 Task: Sort the products in the category "More Dips & Spreads" by unit price (low first).
Action: Mouse moved to (800, 262)
Screenshot: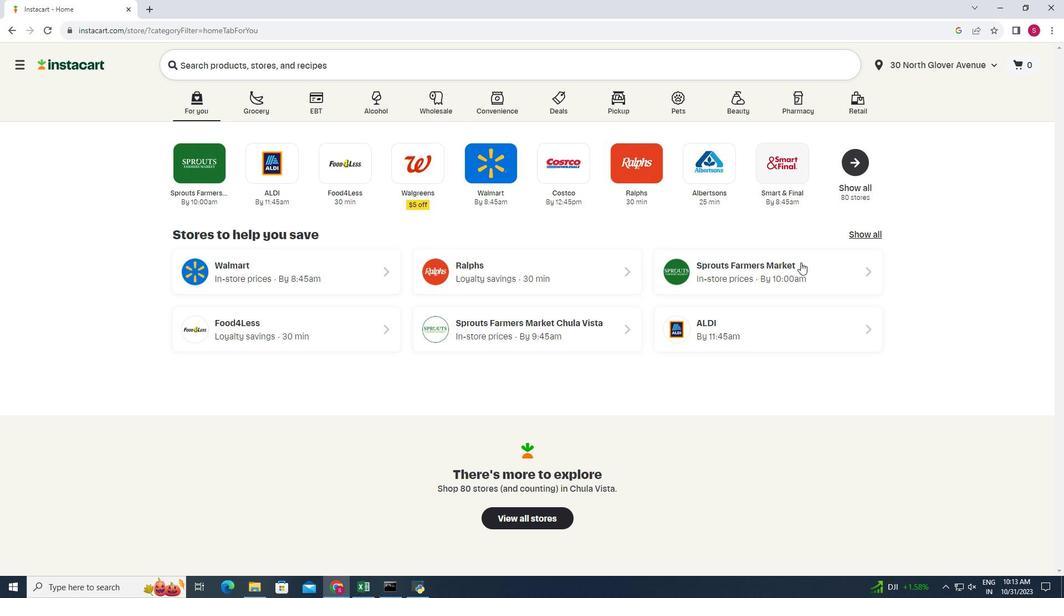 
Action: Mouse pressed left at (800, 262)
Screenshot: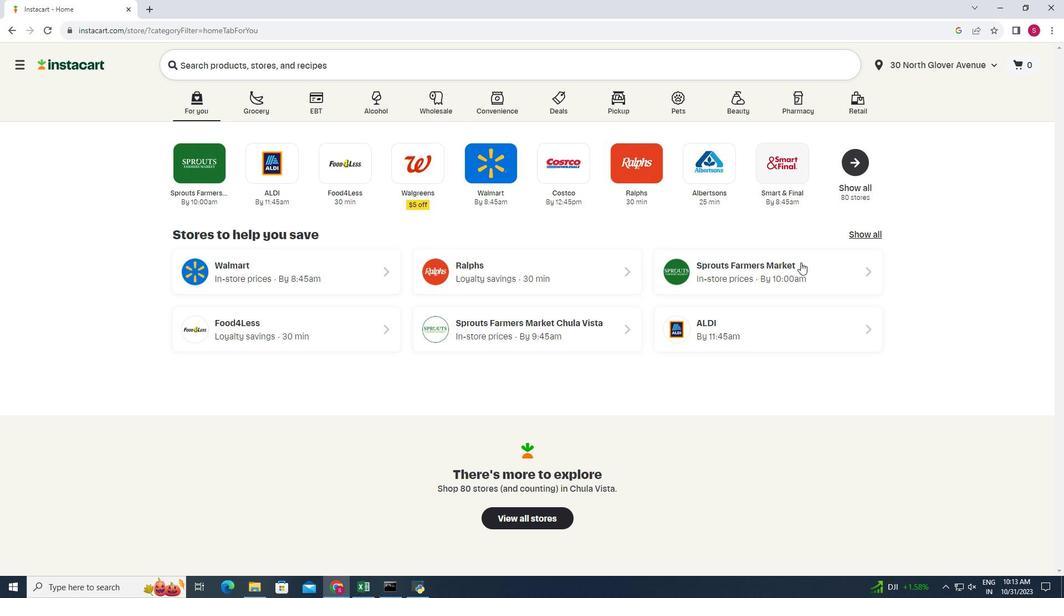 
Action: Mouse moved to (16, 486)
Screenshot: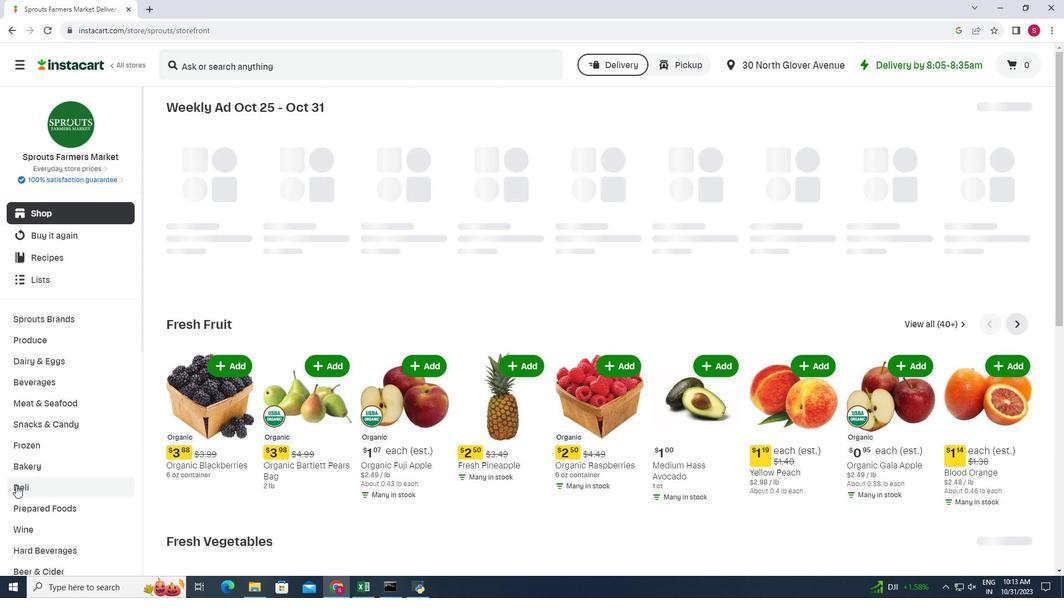 
Action: Mouse pressed left at (16, 486)
Screenshot: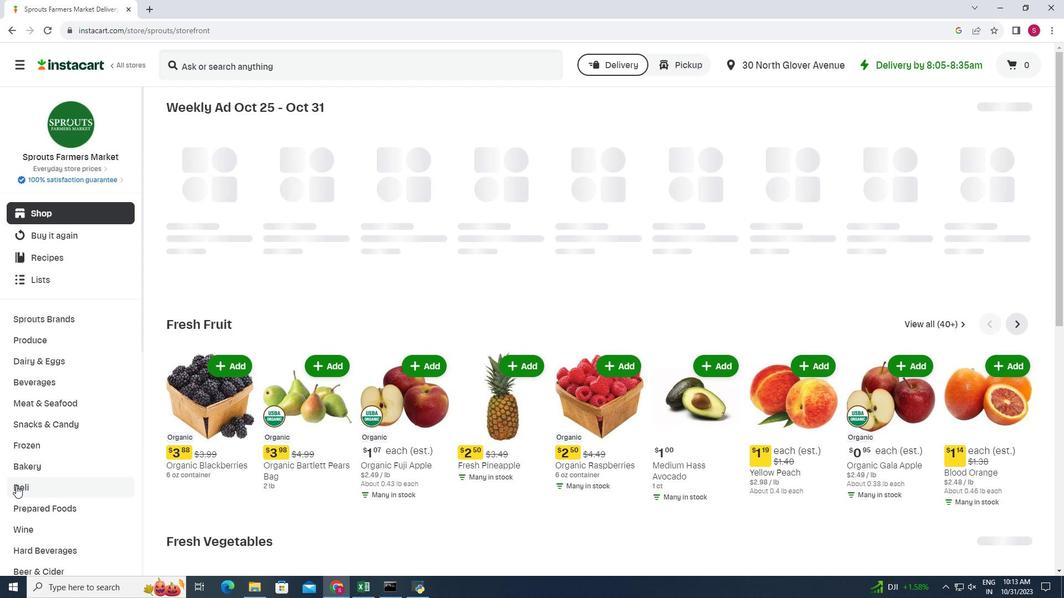 
Action: Mouse moved to (354, 132)
Screenshot: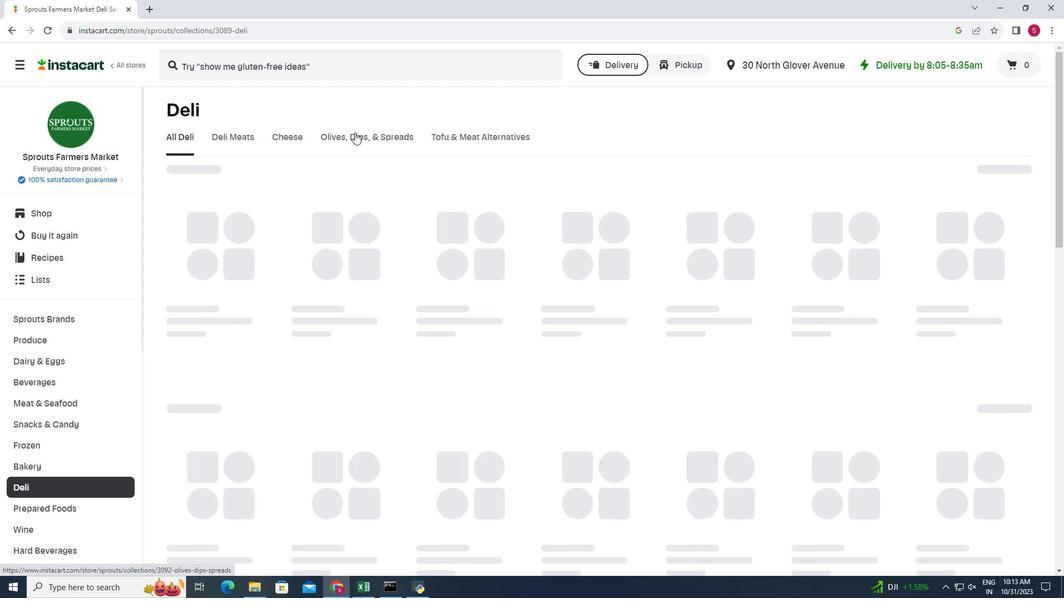 
Action: Mouse pressed left at (354, 132)
Screenshot: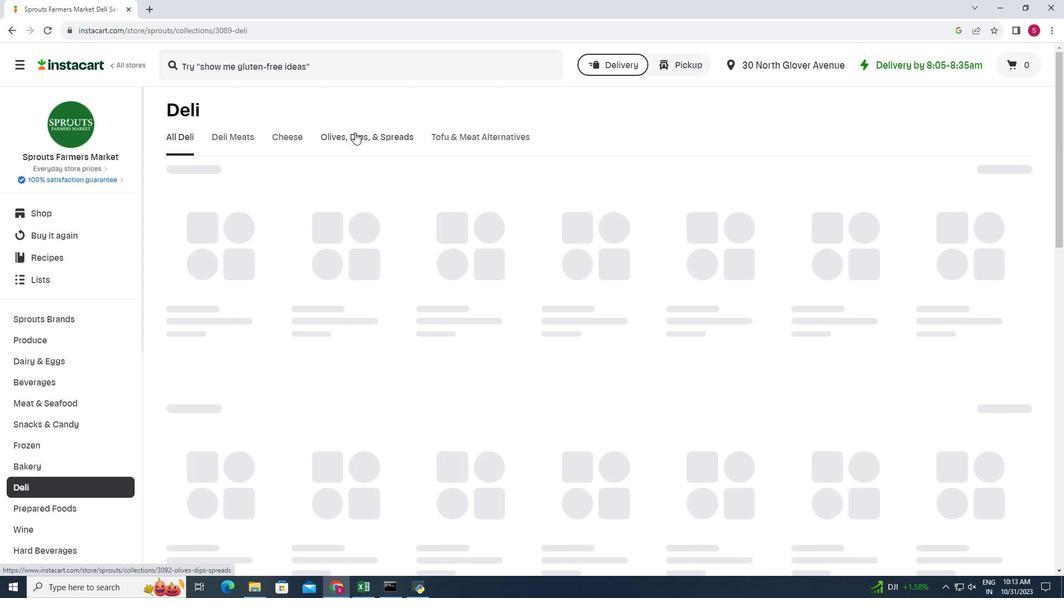 
Action: Mouse moved to (571, 173)
Screenshot: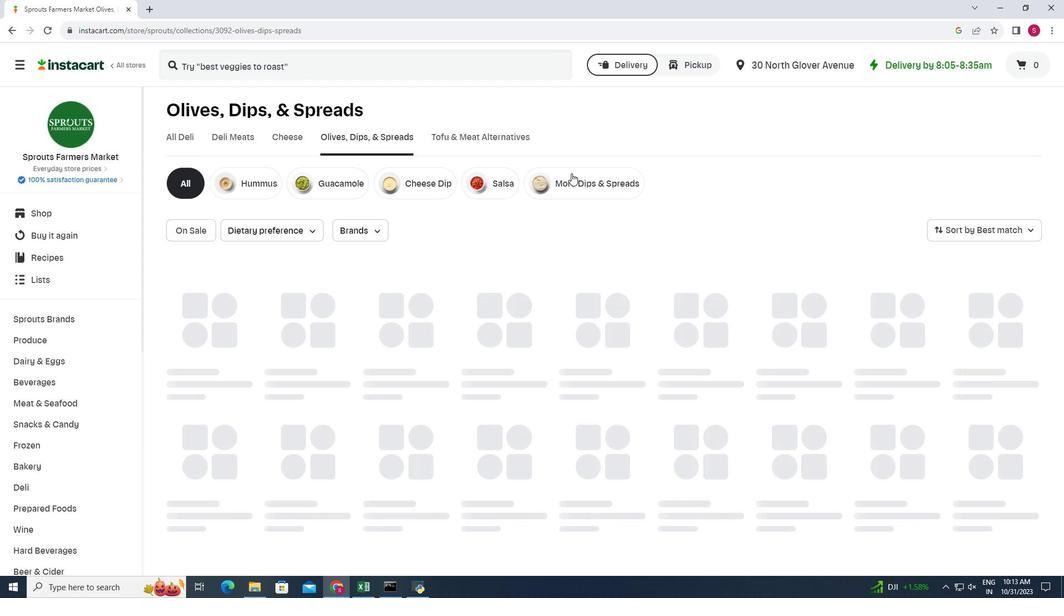 
Action: Mouse pressed left at (571, 173)
Screenshot: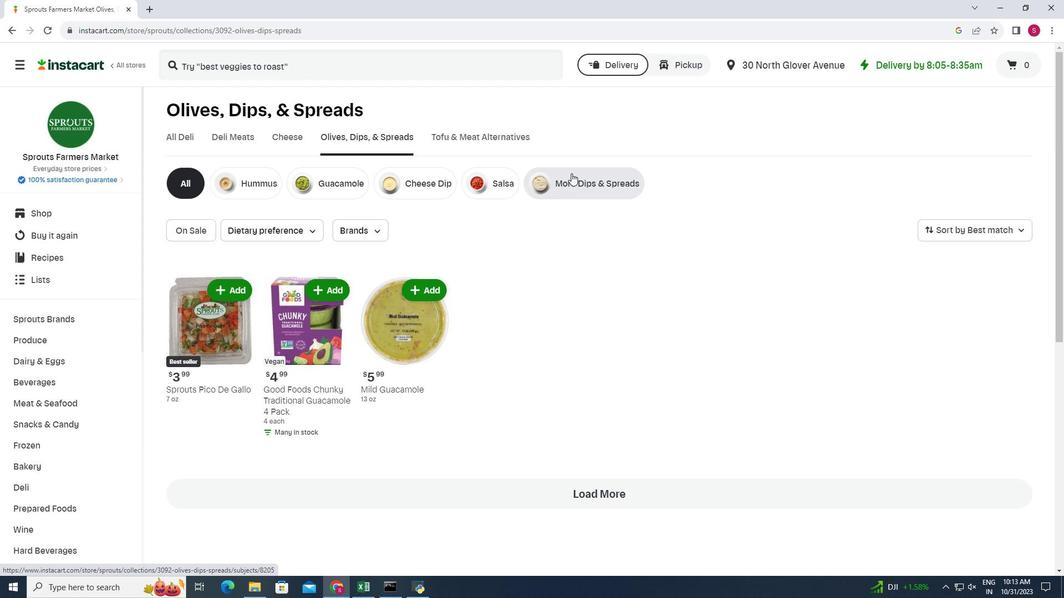 
Action: Mouse moved to (1014, 225)
Screenshot: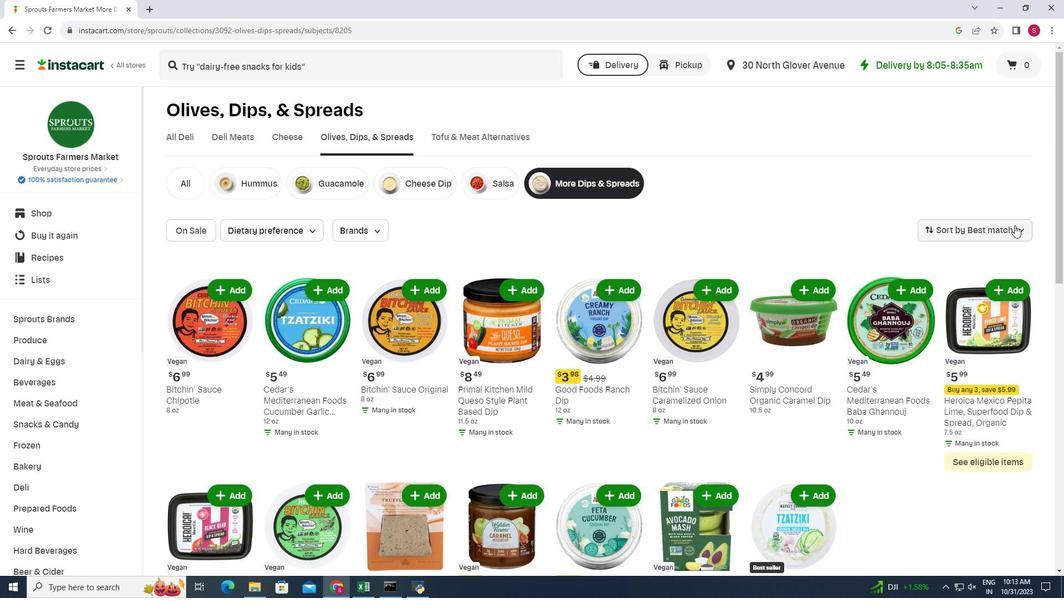 
Action: Mouse pressed left at (1014, 225)
Screenshot: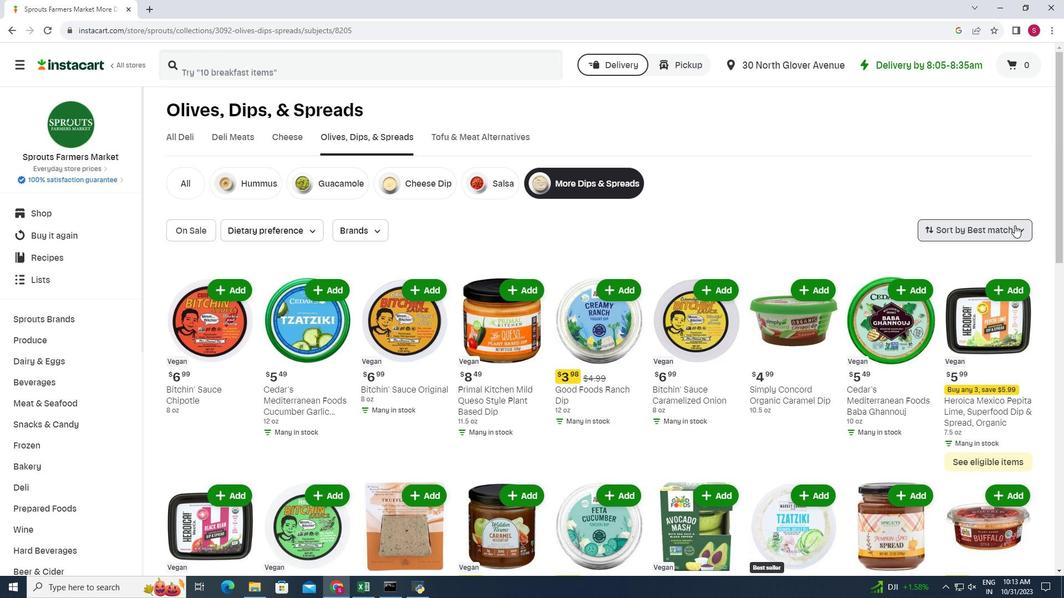
Action: Mouse moved to (983, 329)
Screenshot: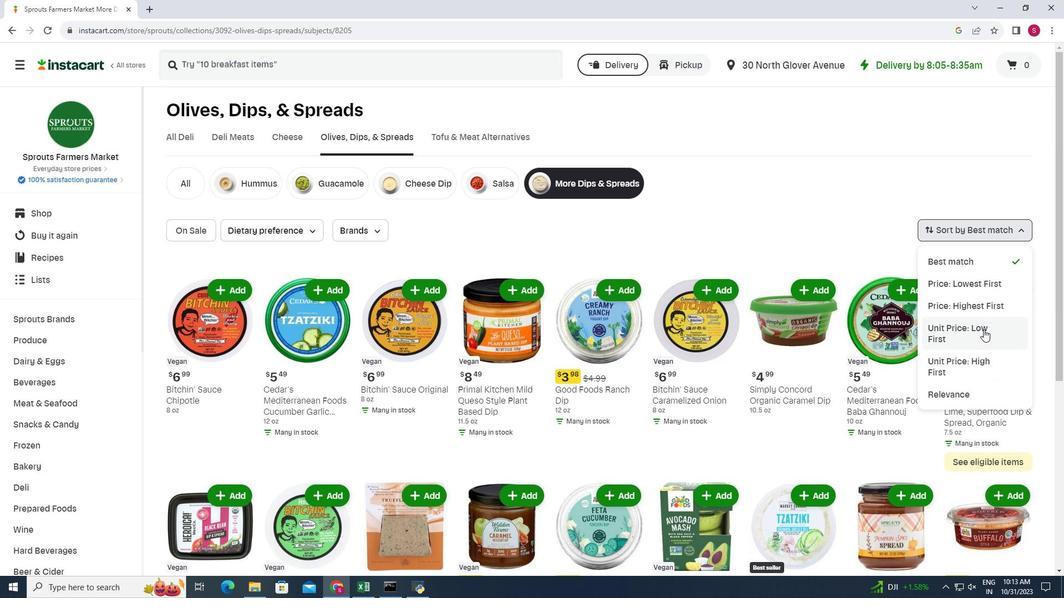 
Action: Mouse pressed left at (983, 329)
Screenshot: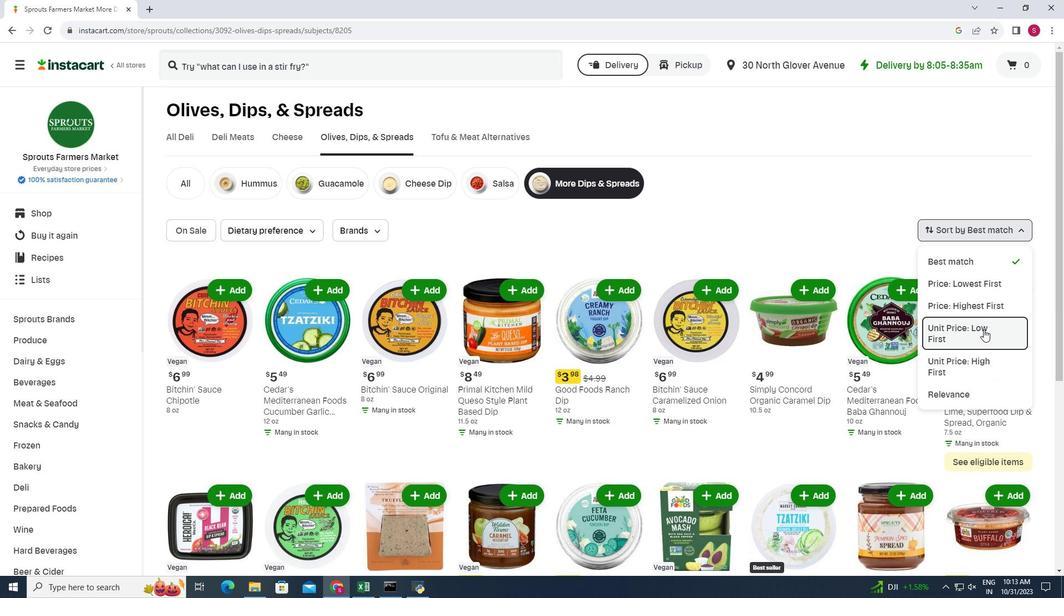 
Action: Mouse moved to (483, 228)
Screenshot: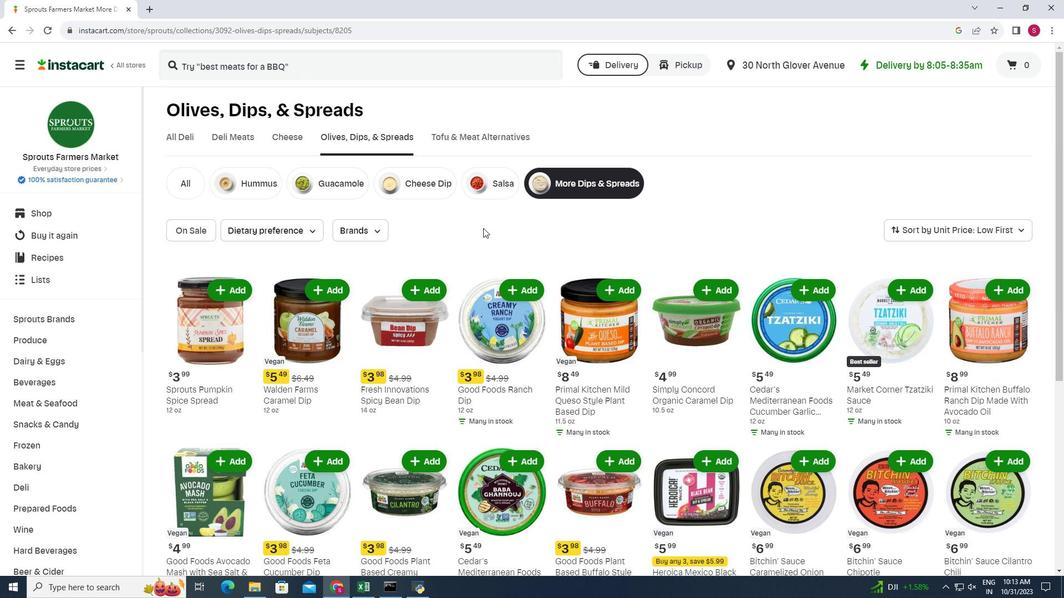 
Action: Mouse scrolled (483, 227) with delta (0, 0)
Screenshot: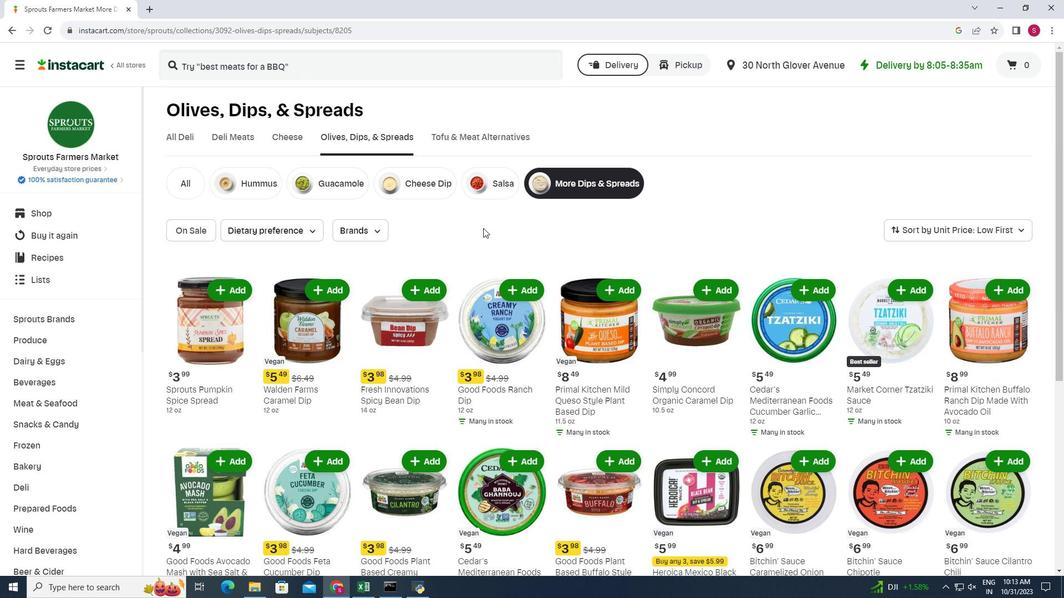 
Action: Mouse scrolled (483, 227) with delta (0, 0)
Screenshot: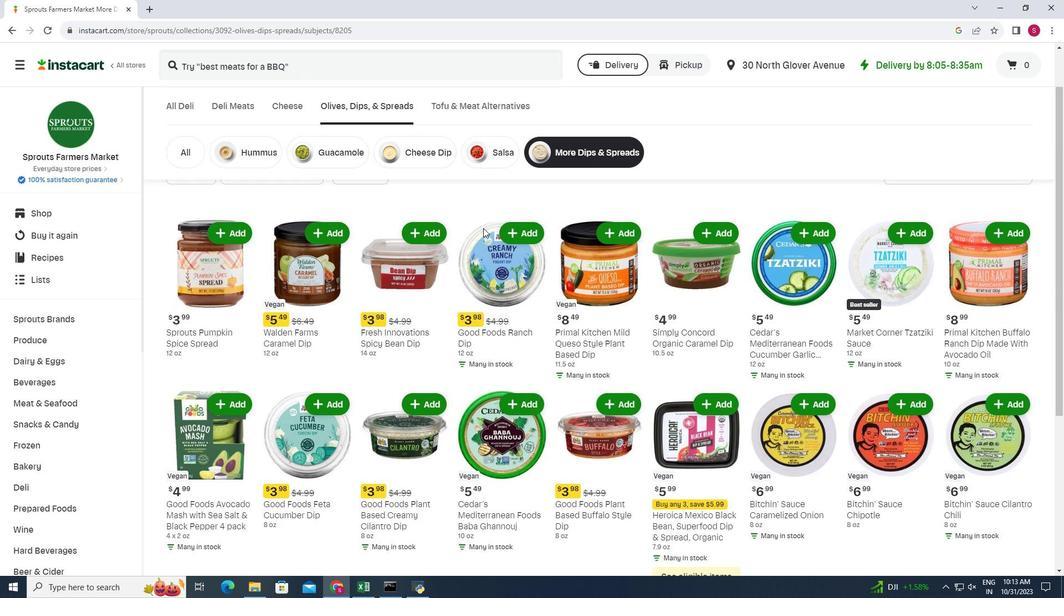 
Action: Mouse moved to (483, 228)
Screenshot: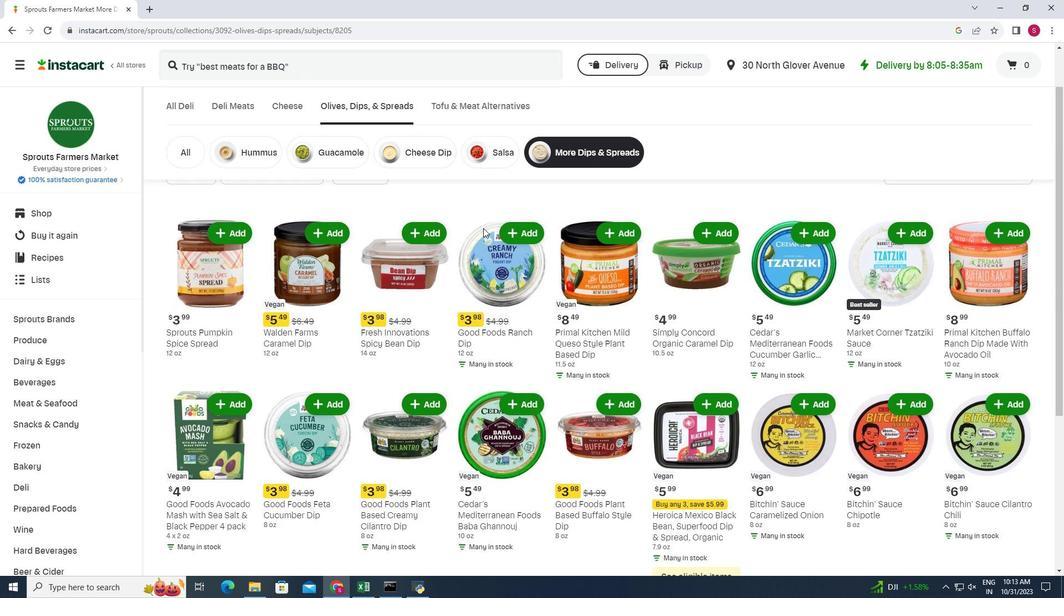 
Action: Mouse scrolled (483, 227) with delta (0, 0)
Screenshot: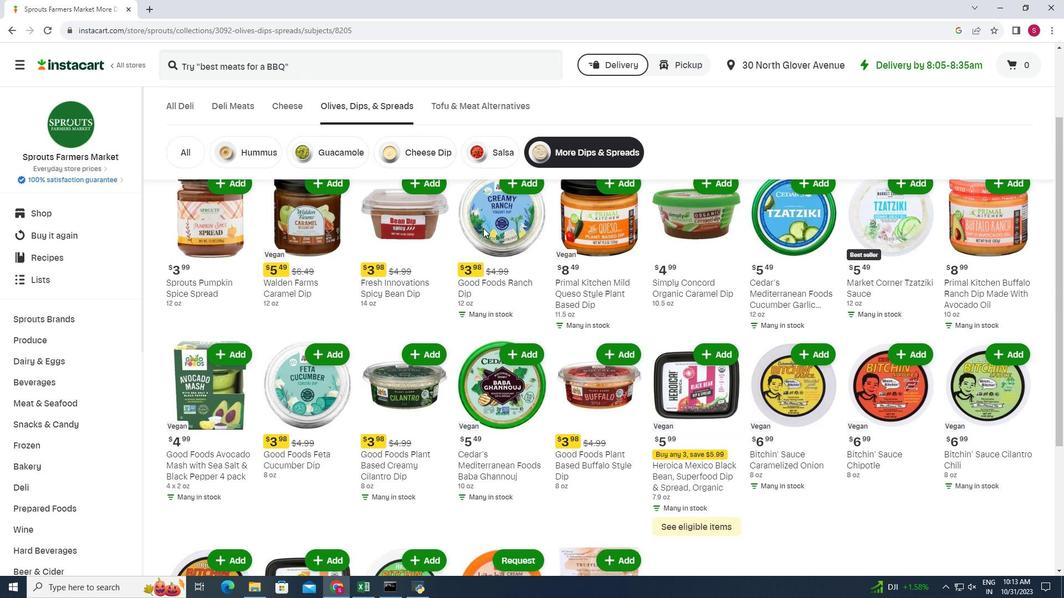 
Action: Mouse scrolled (483, 227) with delta (0, 0)
Screenshot: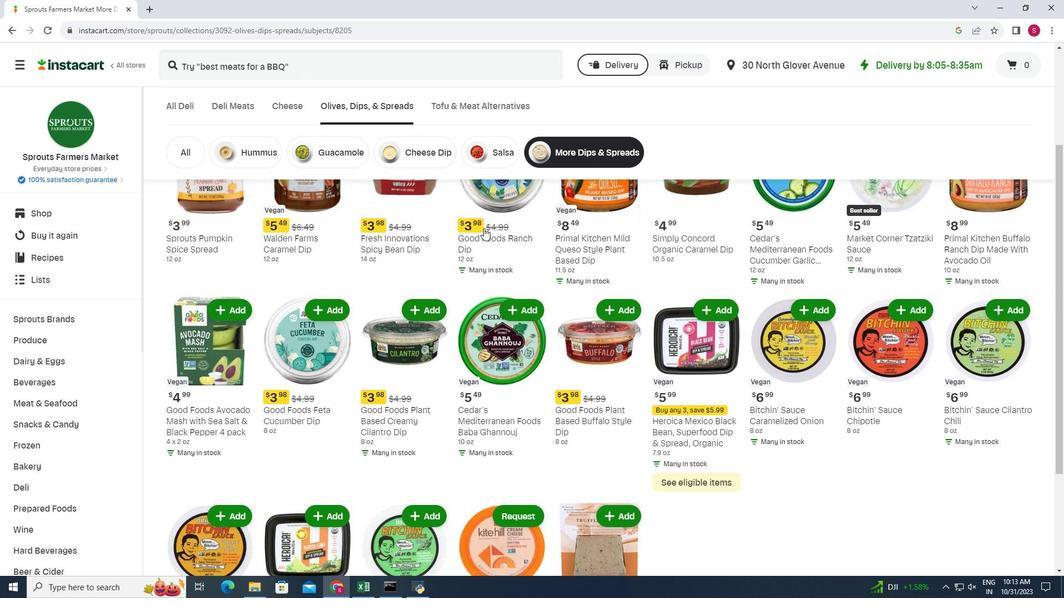 
Action: Mouse moved to (483, 228)
Screenshot: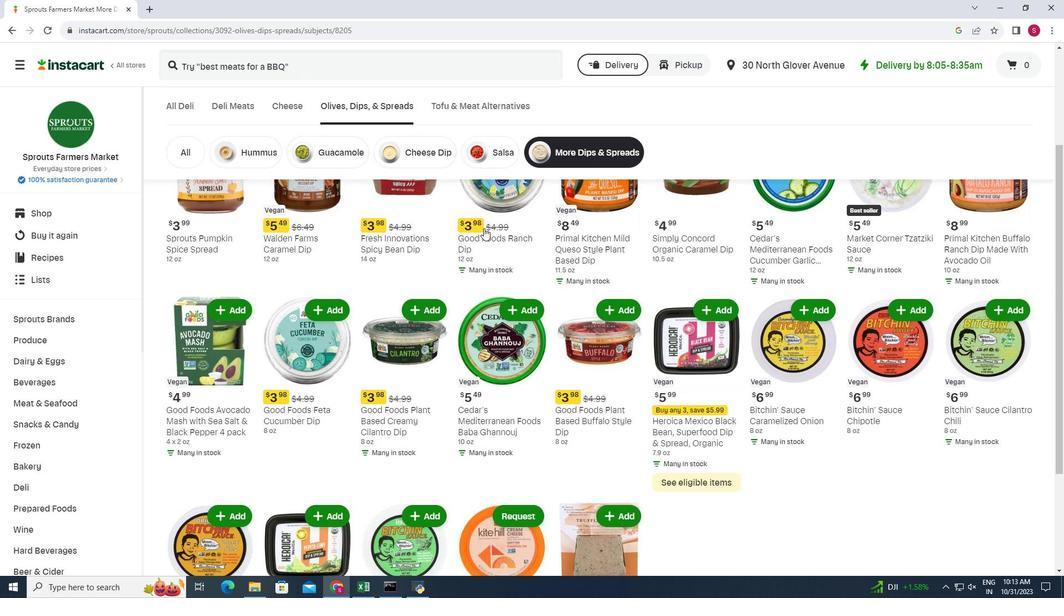 
Action: Mouse scrolled (483, 227) with delta (0, 0)
Screenshot: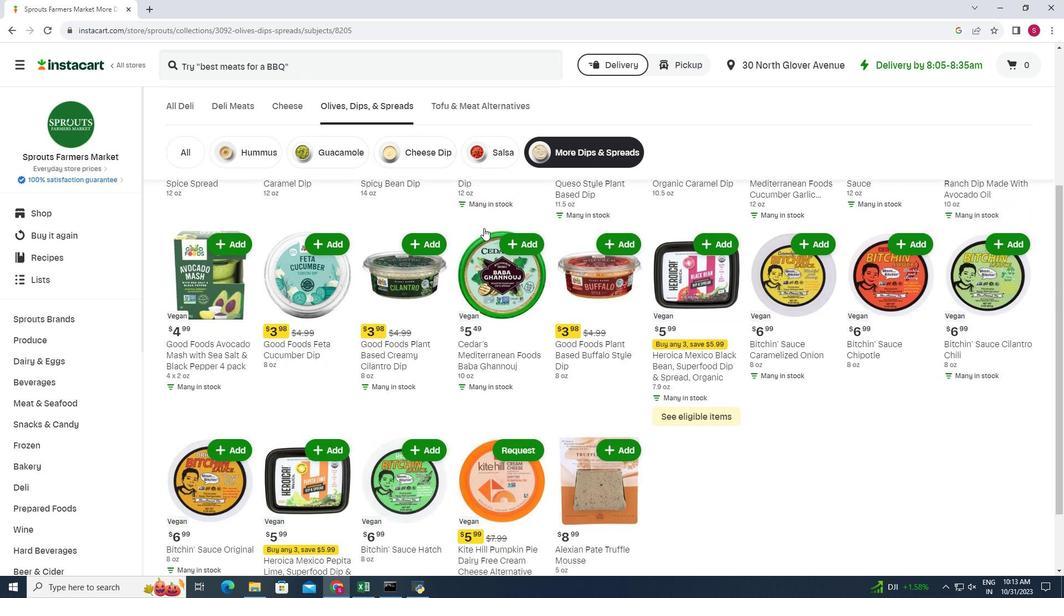 
Action: Mouse moved to (484, 228)
Screenshot: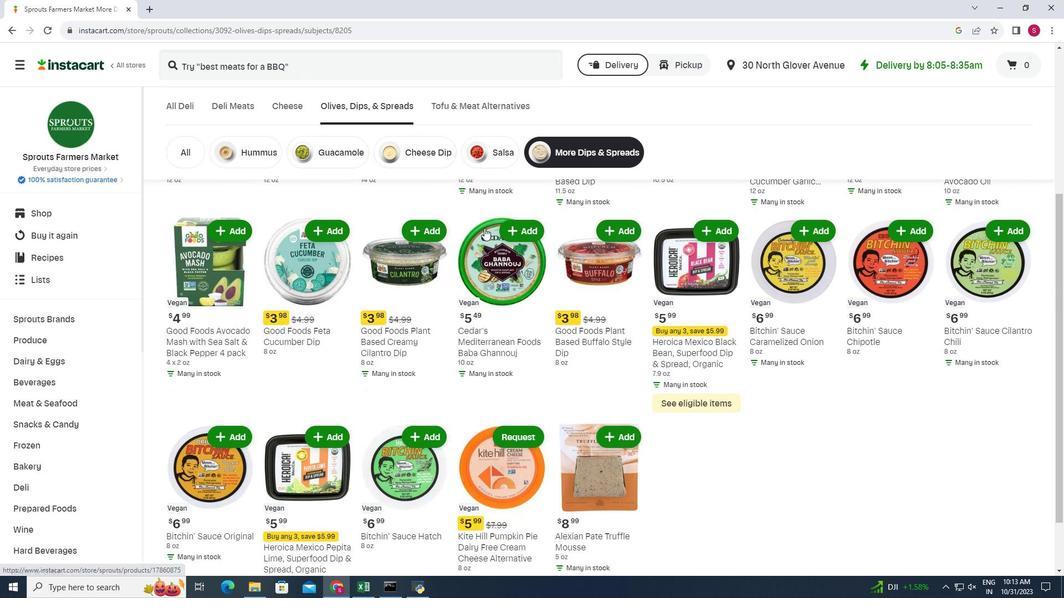 
Action: Mouse scrolled (484, 227) with delta (0, 0)
Screenshot: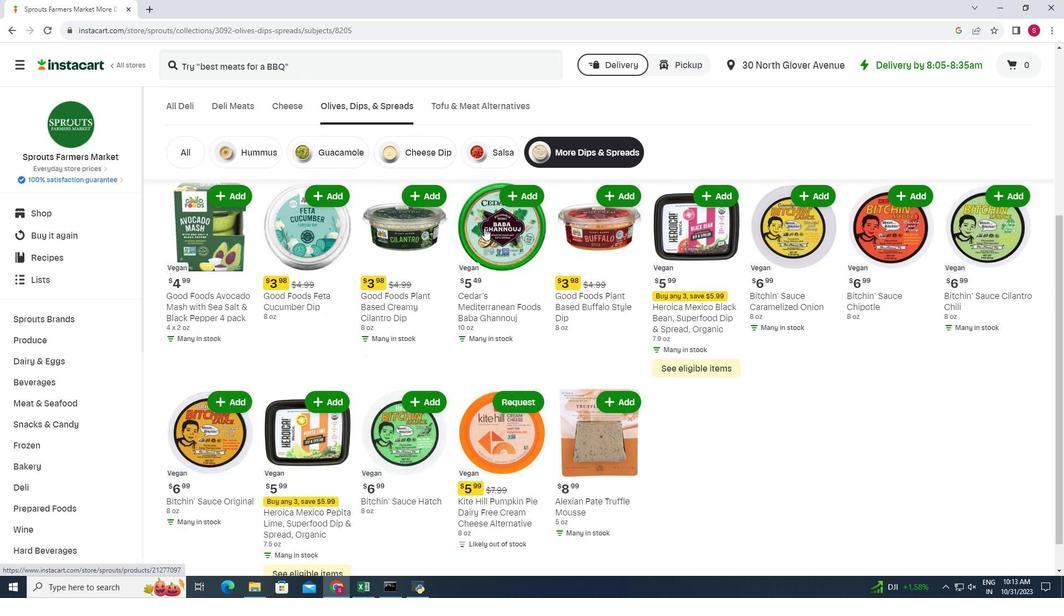 
Action: Mouse scrolled (484, 227) with delta (0, 0)
Screenshot: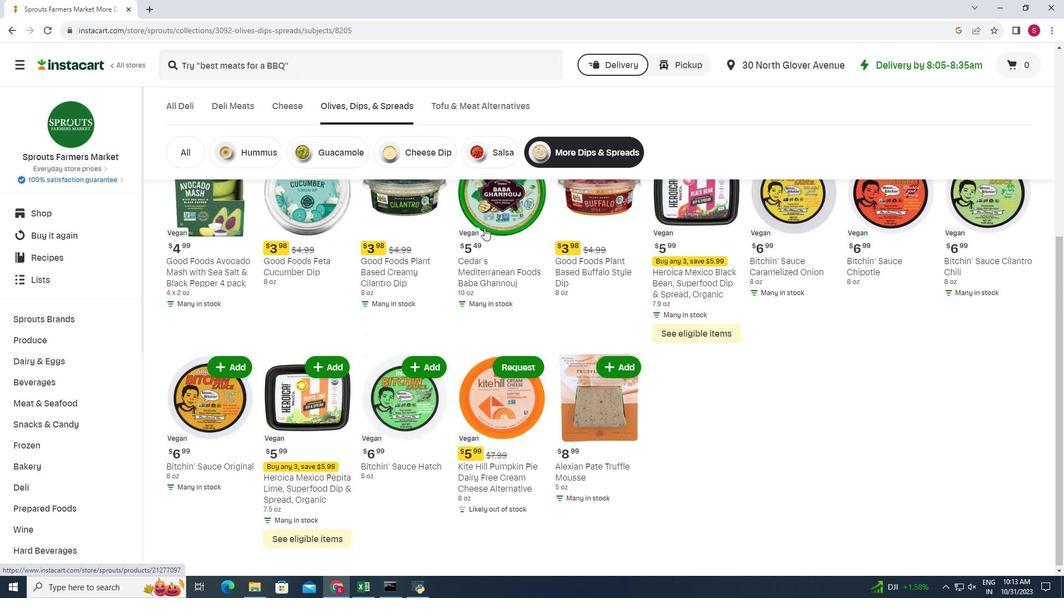 
Action: Mouse moved to (333, 382)
Screenshot: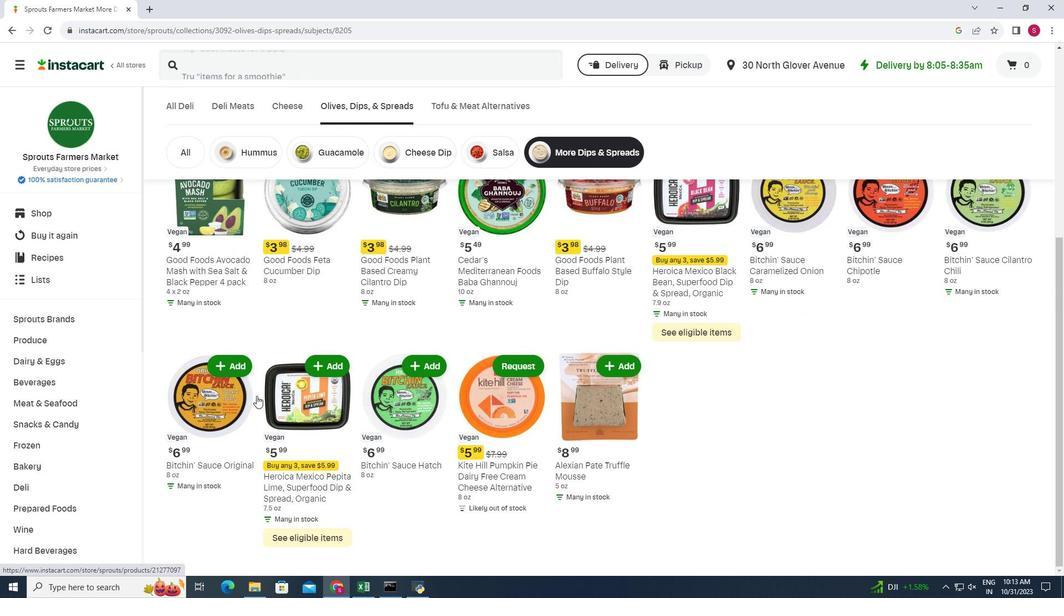 
